 Task: Enable the option Use groups data.
Action: Mouse moved to (675, 93)
Screenshot: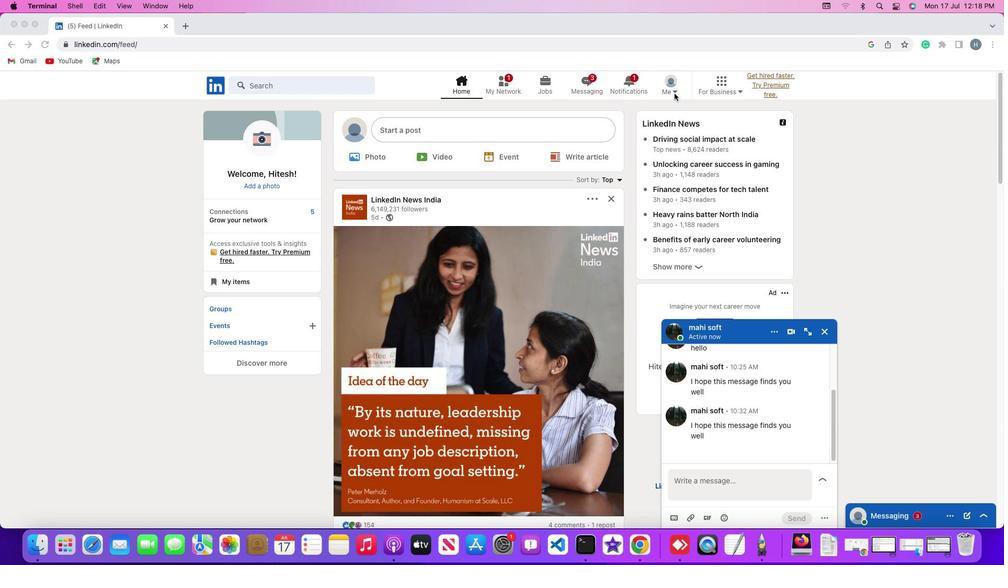 
Action: Mouse pressed left at (675, 93)
Screenshot: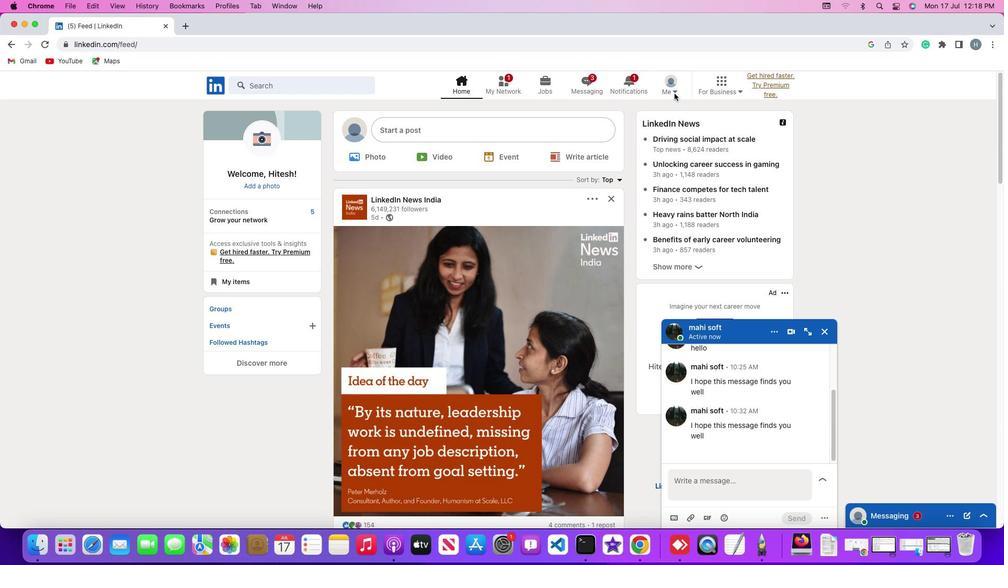 
Action: Mouse pressed left at (675, 93)
Screenshot: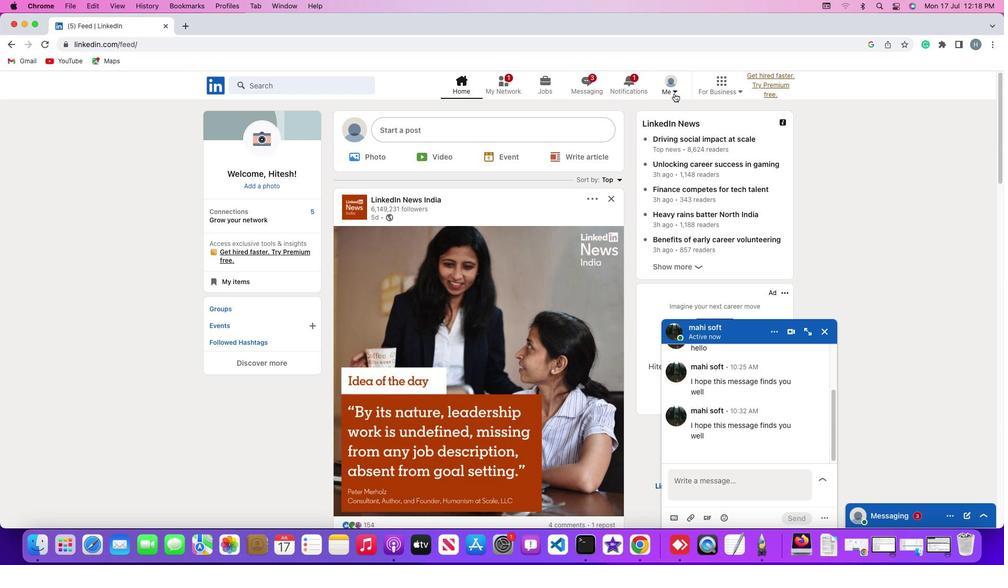 
Action: Mouse pressed left at (675, 93)
Screenshot: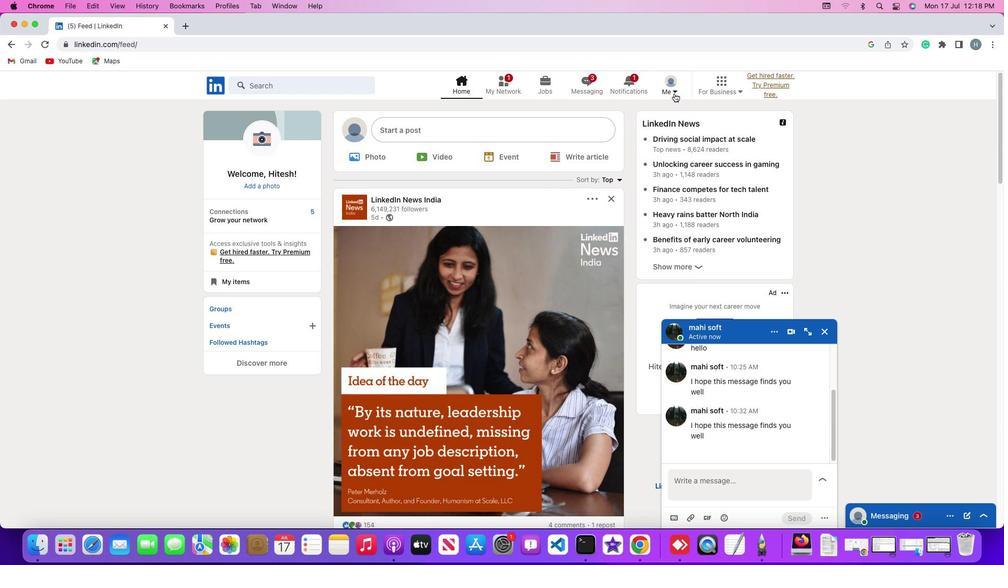 
Action: Mouse moved to (608, 203)
Screenshot: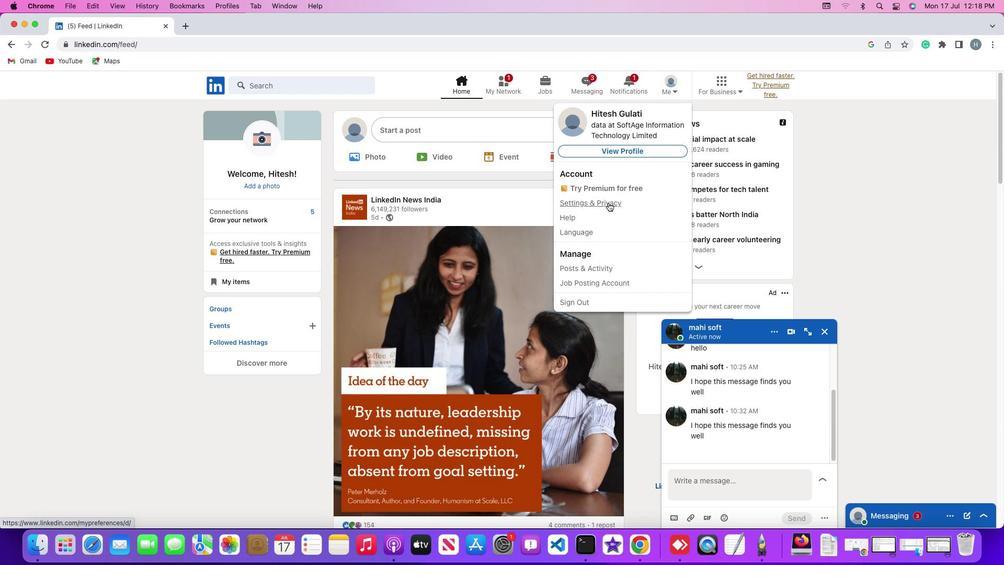 
Action: Mouse pressed left at (608, 203)
Screenshot: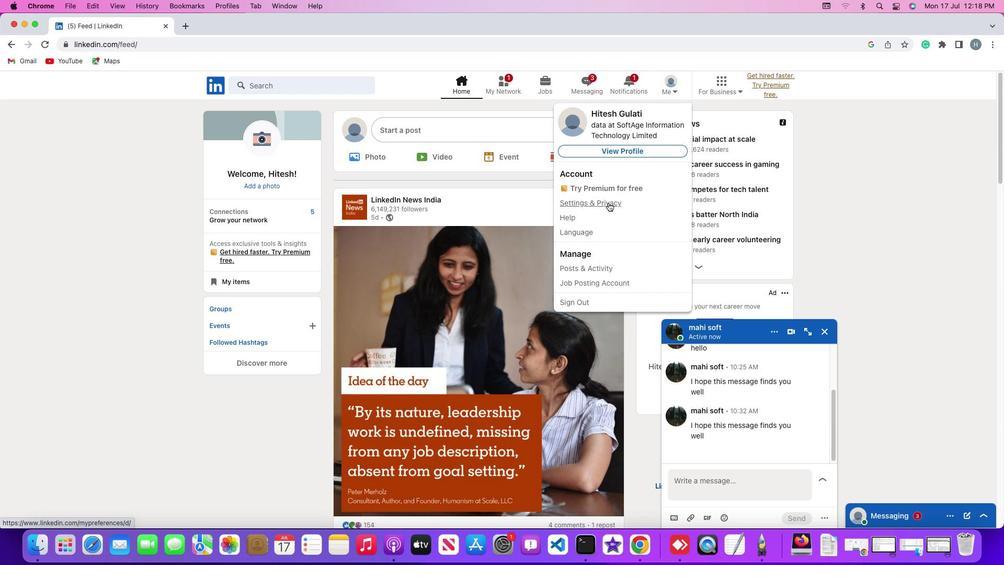 
Action: Mouse moved to (79, 318)
Screenshot: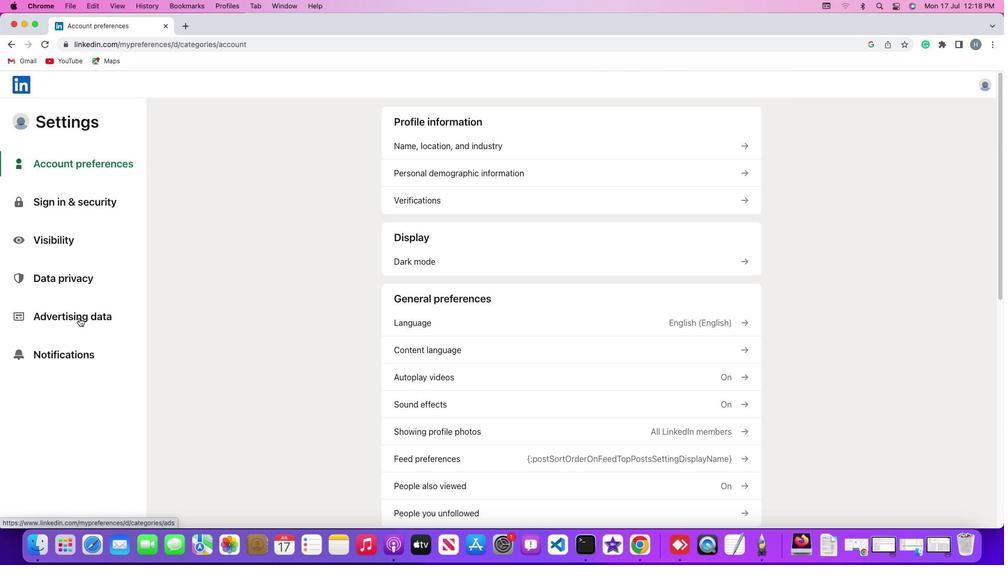 
Action: Mouse pressed left at (79, 318)
Screenshot: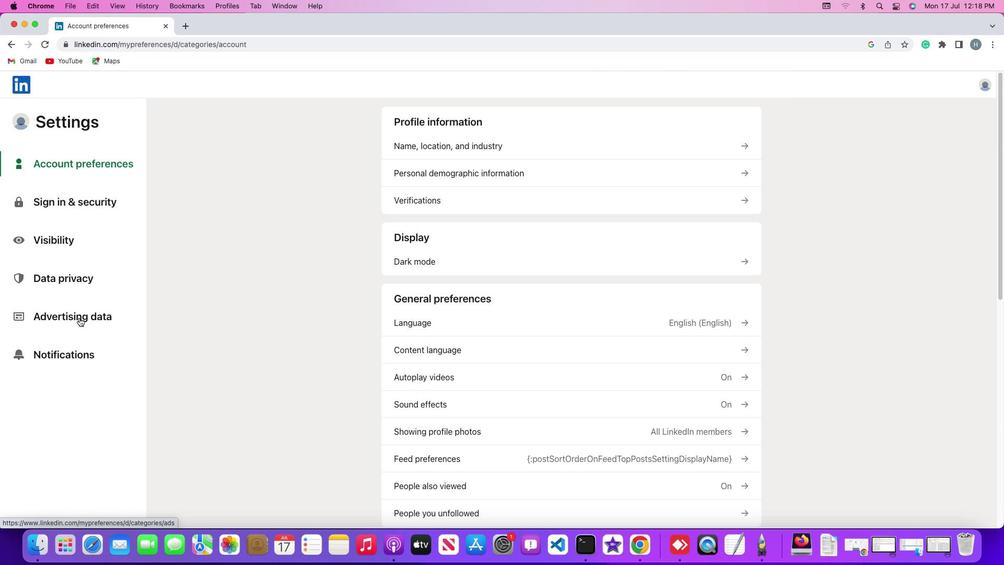 
Action: Mouse moved to (79, 318)
Screenshot: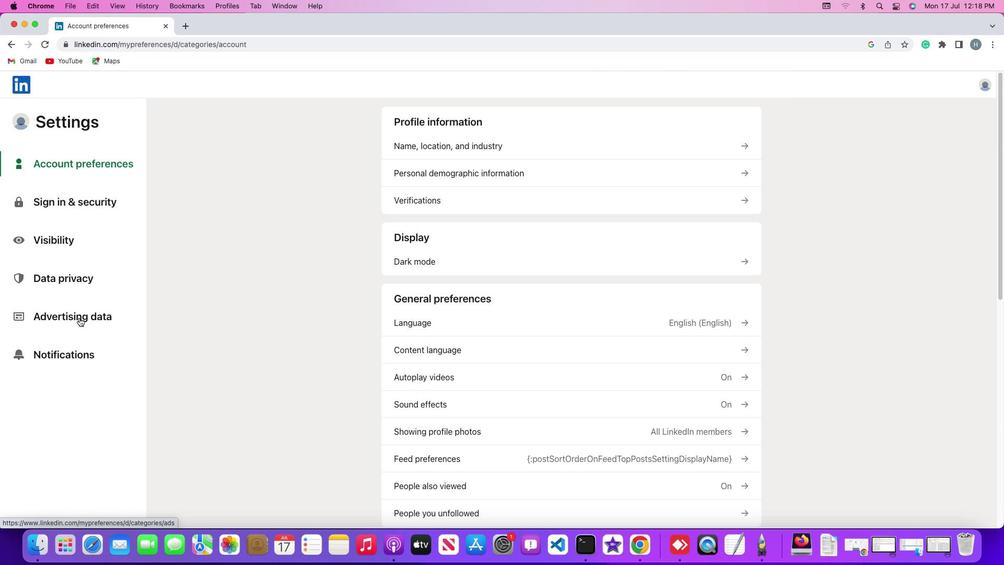 
Action: Mouse pressed left at (79, 318)
Screenshot: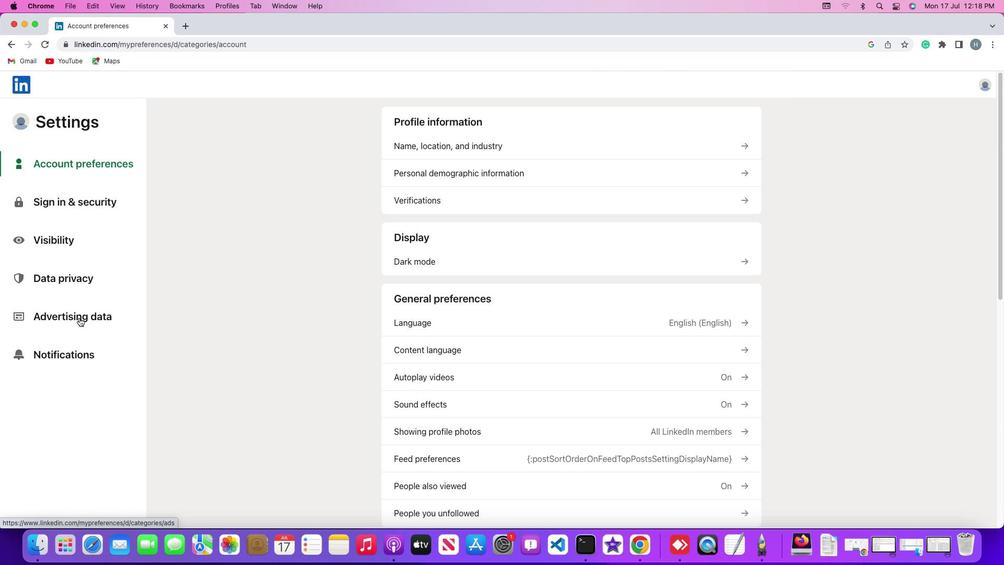 
Action: Mouse moved to (430, 342)
Screenshot: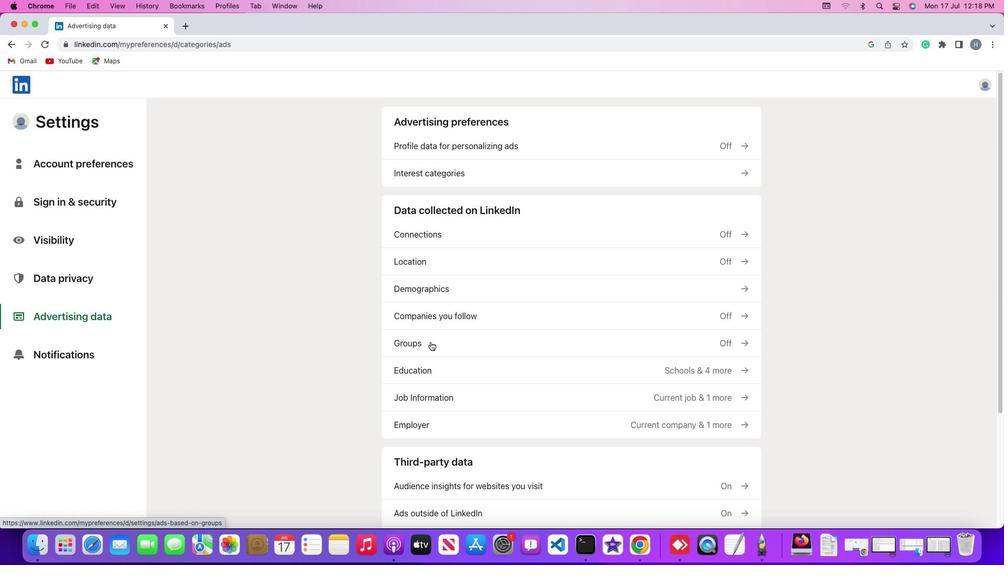 
Action: Mouse pressed left at (430, 342)
Screenshot: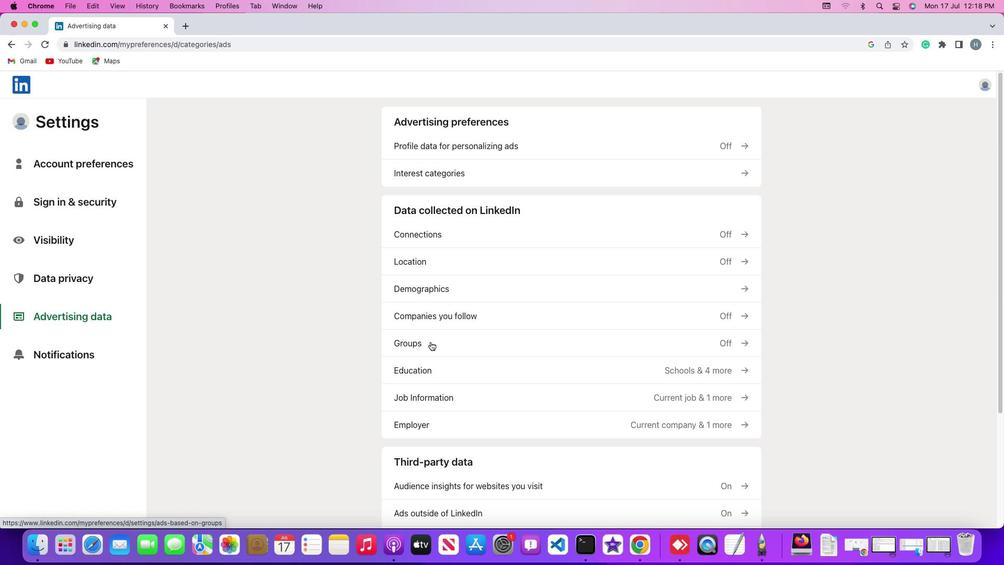 
Action: Mouse moved to (736, 182)
Screenshot: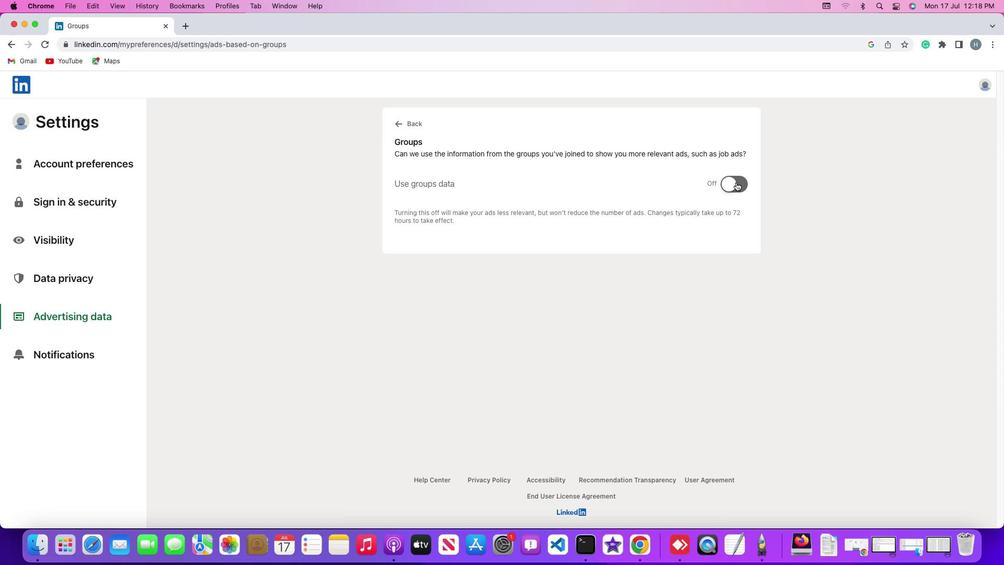 
Action: Mouse pressed left at (736, 182)
Screenshot: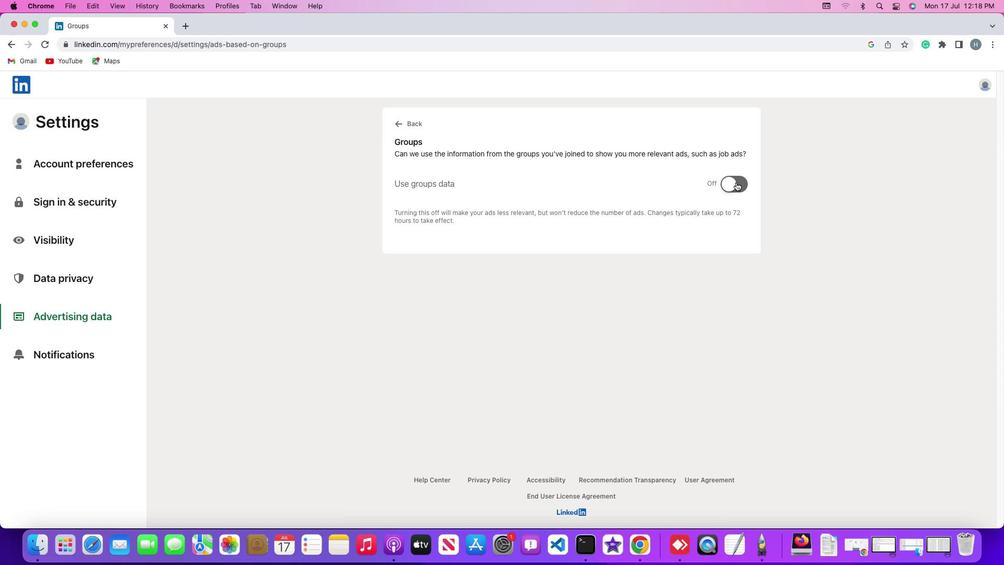 
Action: Mouse moved to (737, 186)
Screenshot: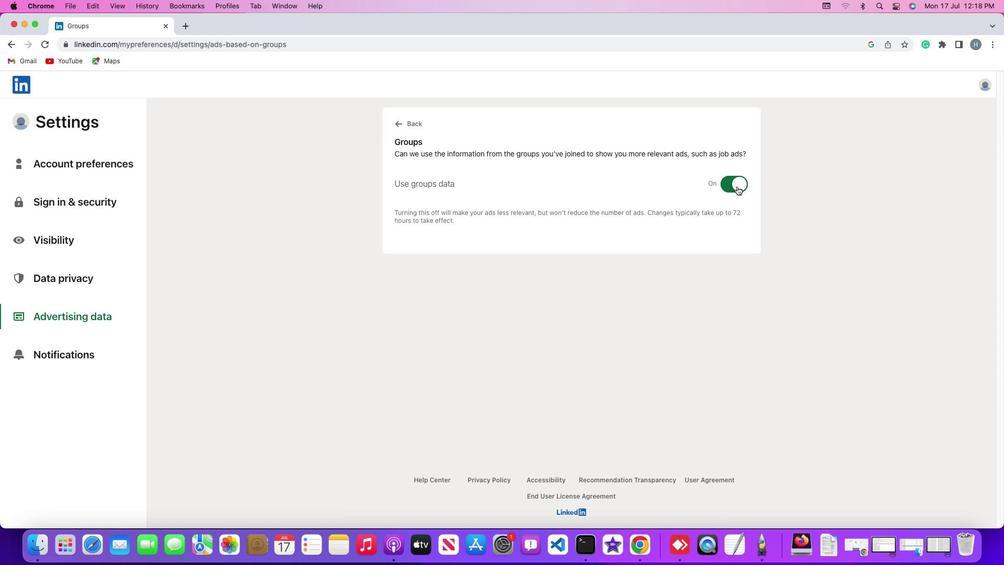 
